 Task: Create a sub task Design and Implement Solution for the task  Create a new online platform for online gaming tournaments in the project BarTech , assign it to team member softage.1@softage.net and update the status of the sub task to  Off Track , set the priority of the sub task to High
Action: Mouse moved to (260, 416)
Screenshot: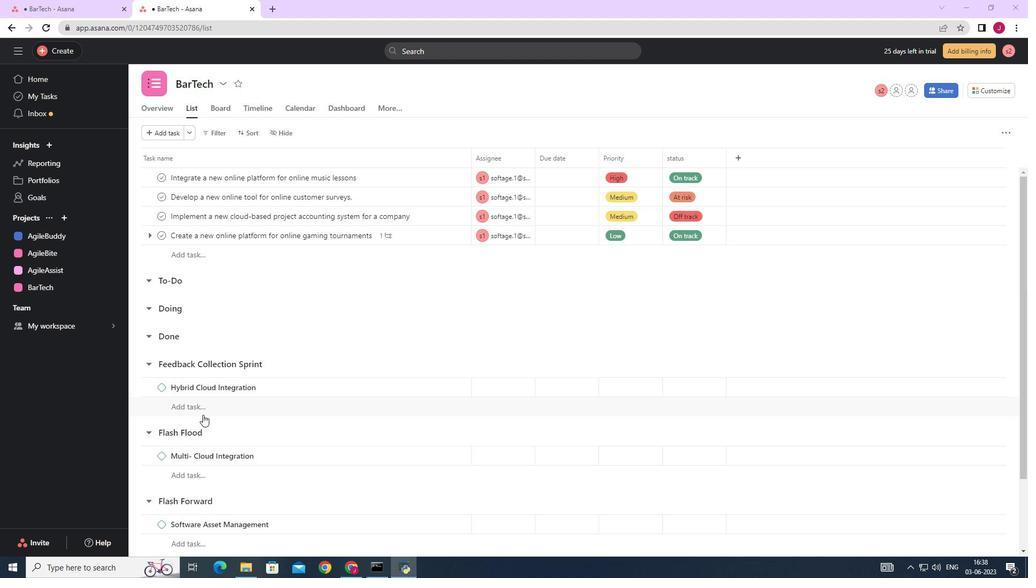 
Action: Mouse scrolled (259, 415) with delta (0, 0)
Screenshot: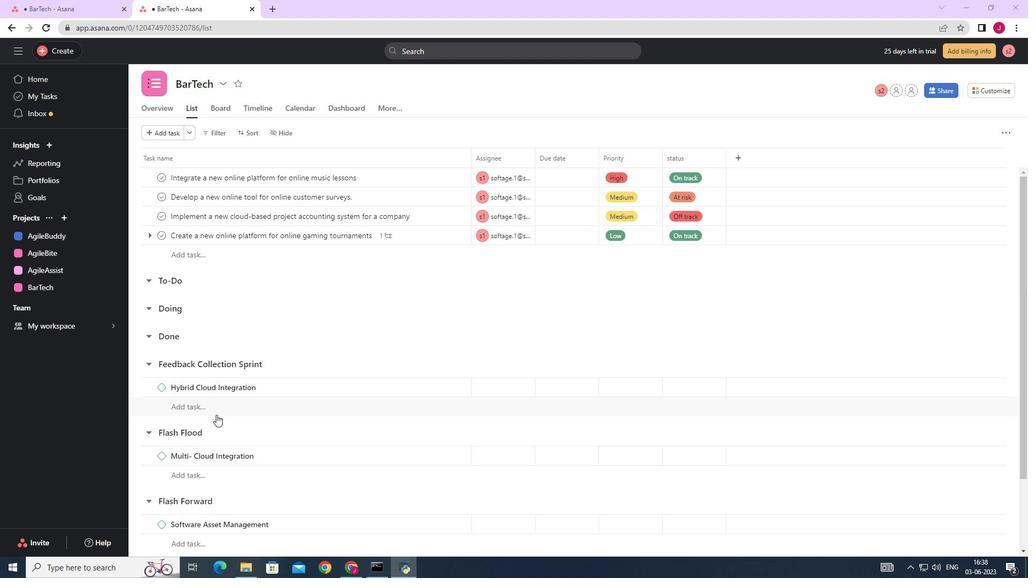 
Action: Mouse scrolled (260, 415) with delta (0, 0)
Screenshot: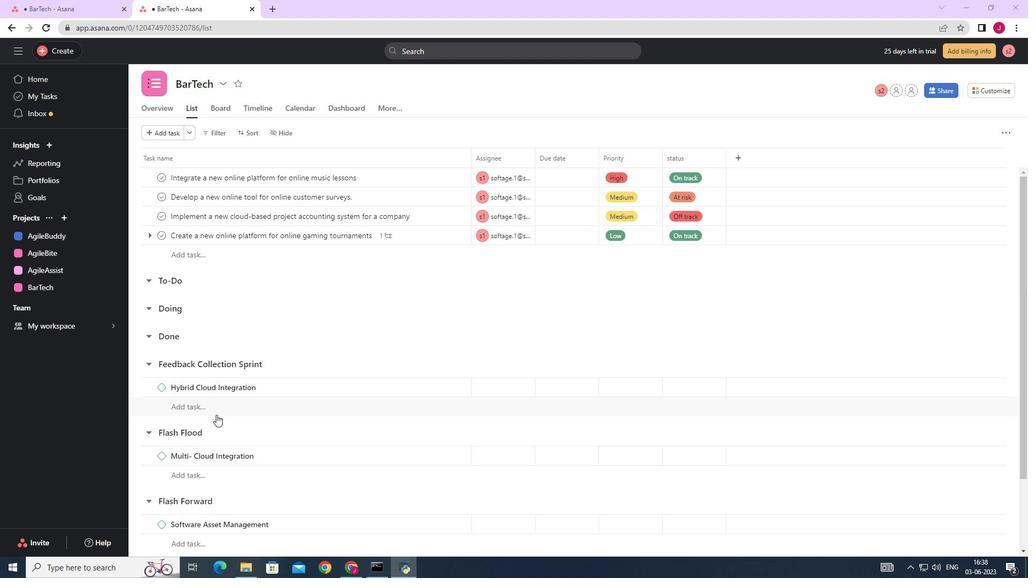 
Action: Mouse scrolled (260, 415) with delta (0, 0)
Screenshot: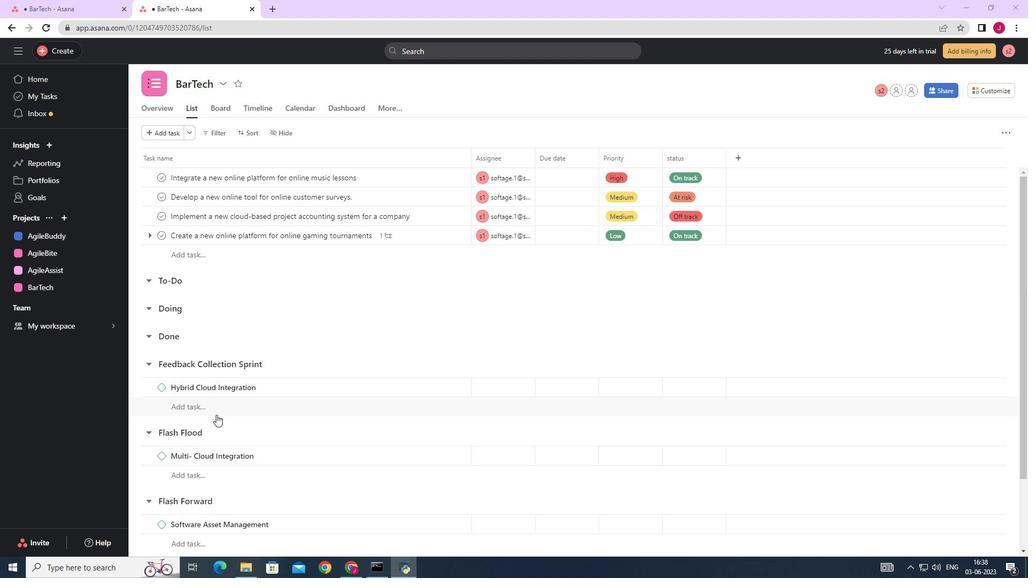 
Action: Mouse scrolled (260, 415) with delta (0, 0)
Screenshot: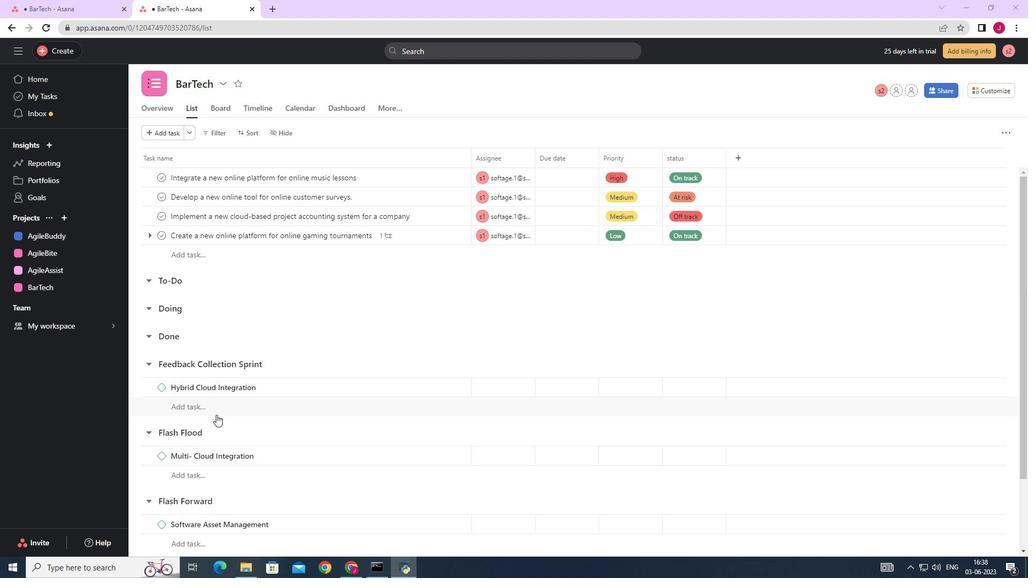 
Action: Mouse scrolled (260, 415) with delta (0, 0)
Screenshot: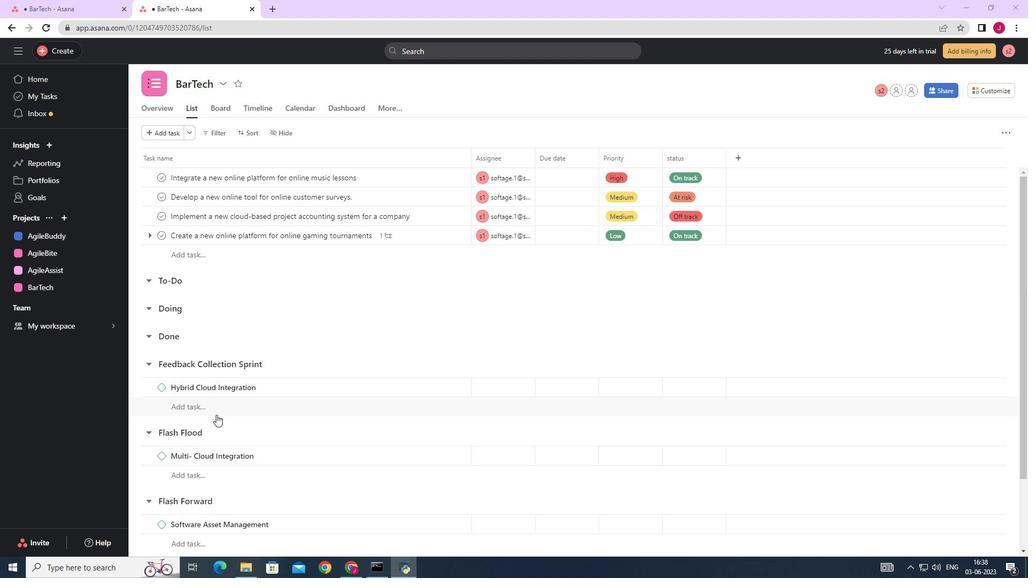 
Action: Mouse moved to (289, 395)
Screenshot: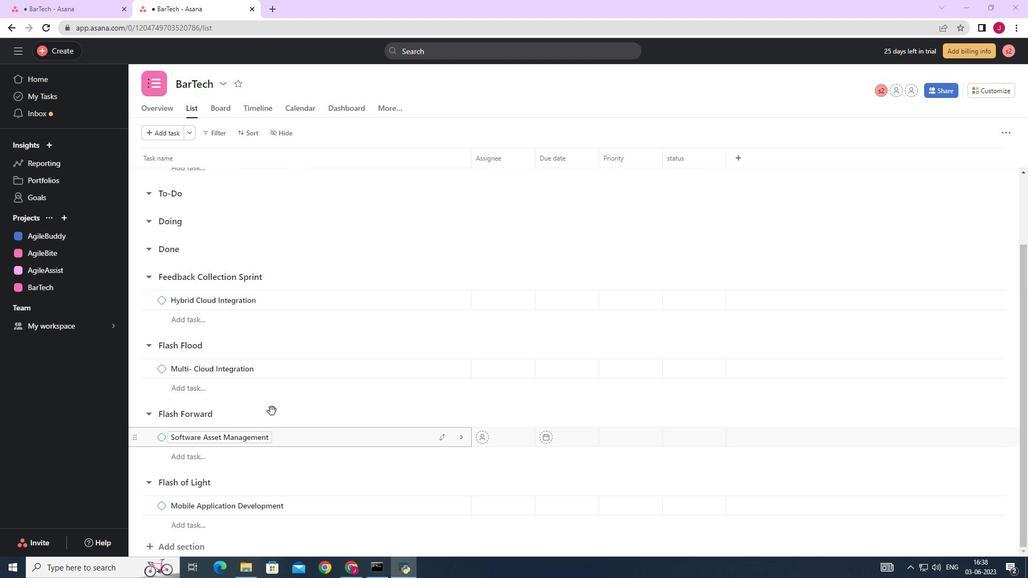 
Action: Mouse scrolled (289, 394) with delta (0, 0)
Screenshot: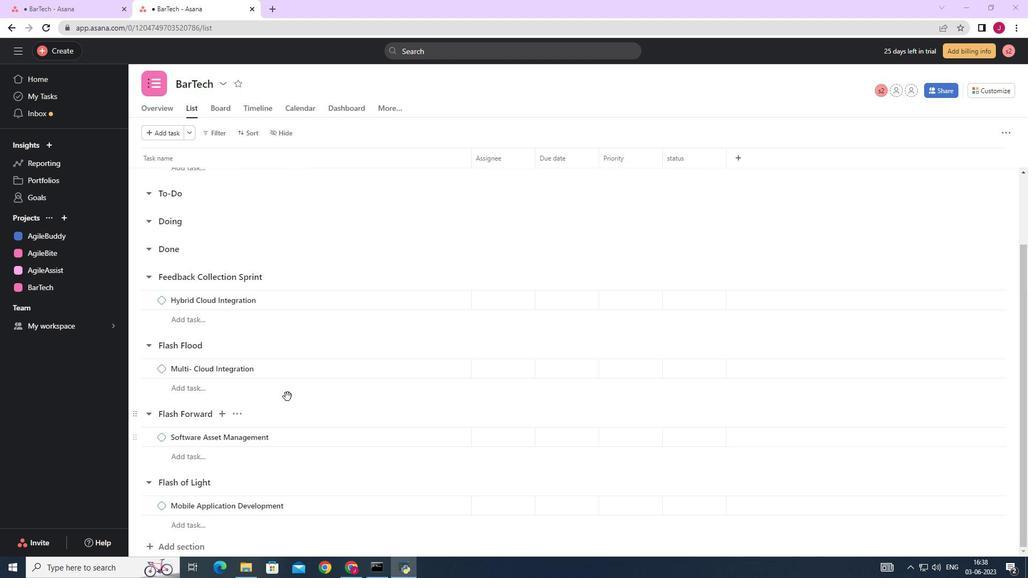 
Action: Mouse moved to (290, 395)
Screenshot: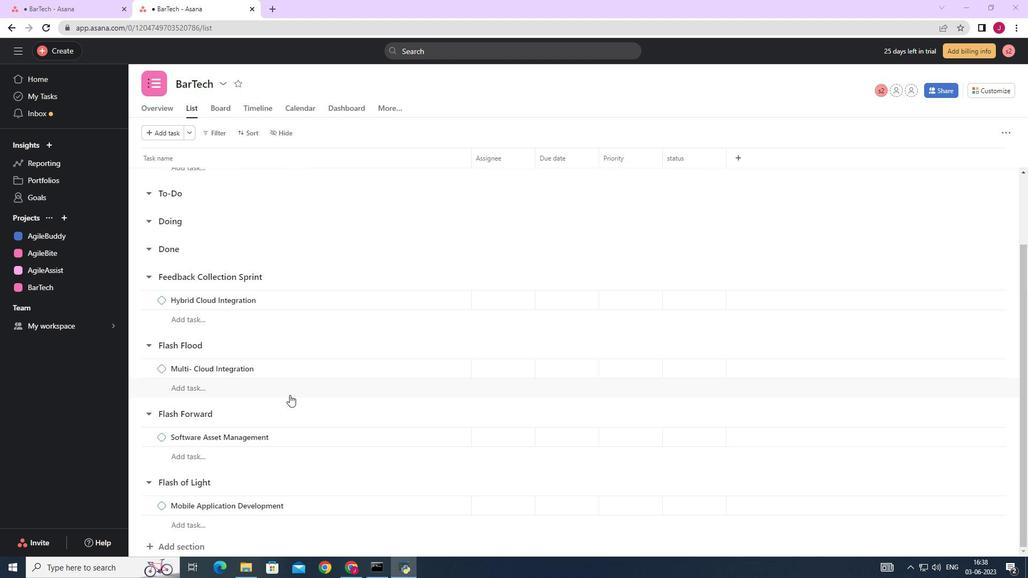 
Action: Mouse scrolled (290, 394) with delta (0, 0)
Screenshot: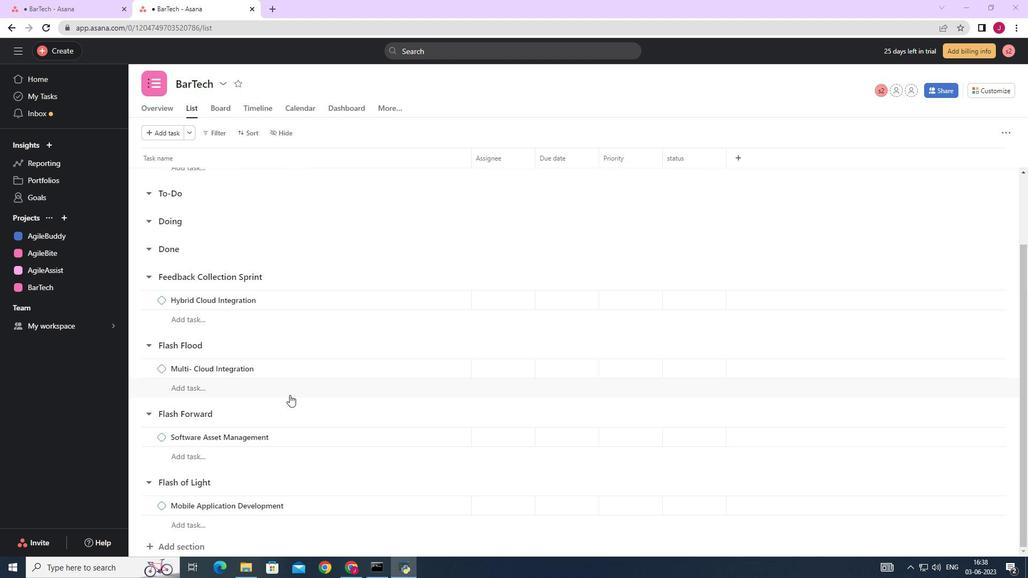
Action: Mouse scrolled (290, 394) with delta (0, 0)
Screenshot: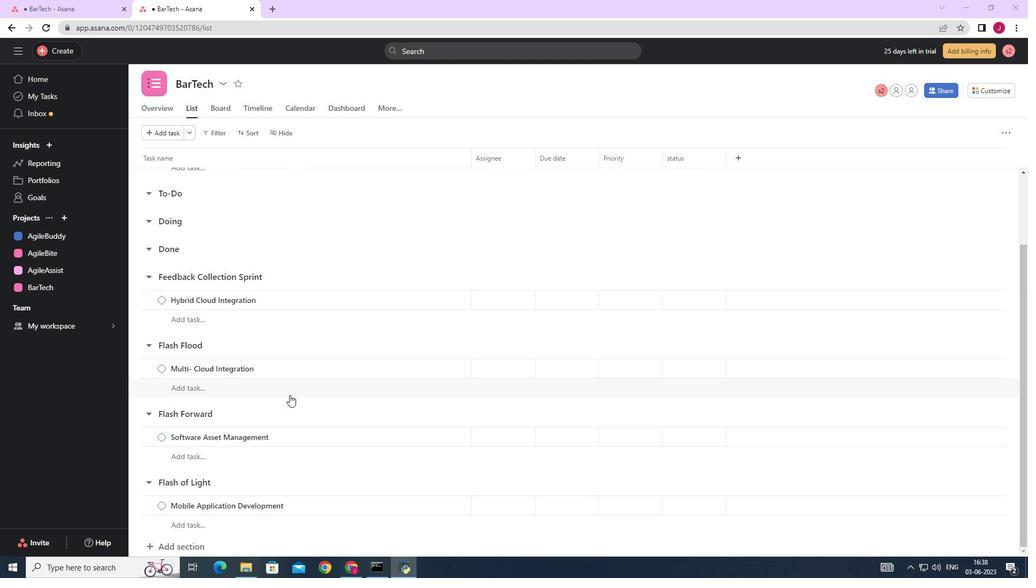 
Action: Mouse moved to (290, 389)
Screenshot: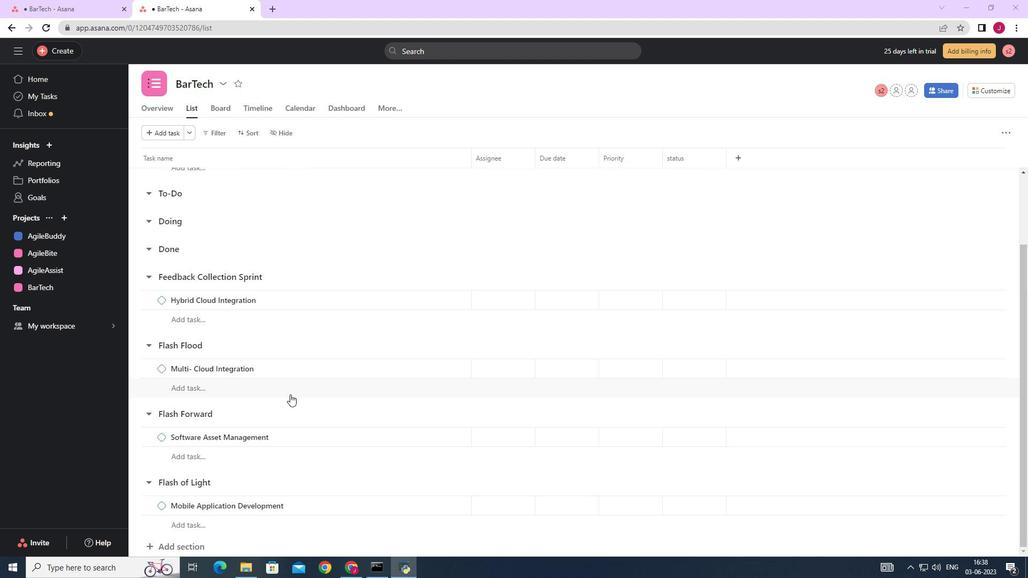 
Action: Mouse scrolled (290, 390) with delta (0, 0)
Screenshot: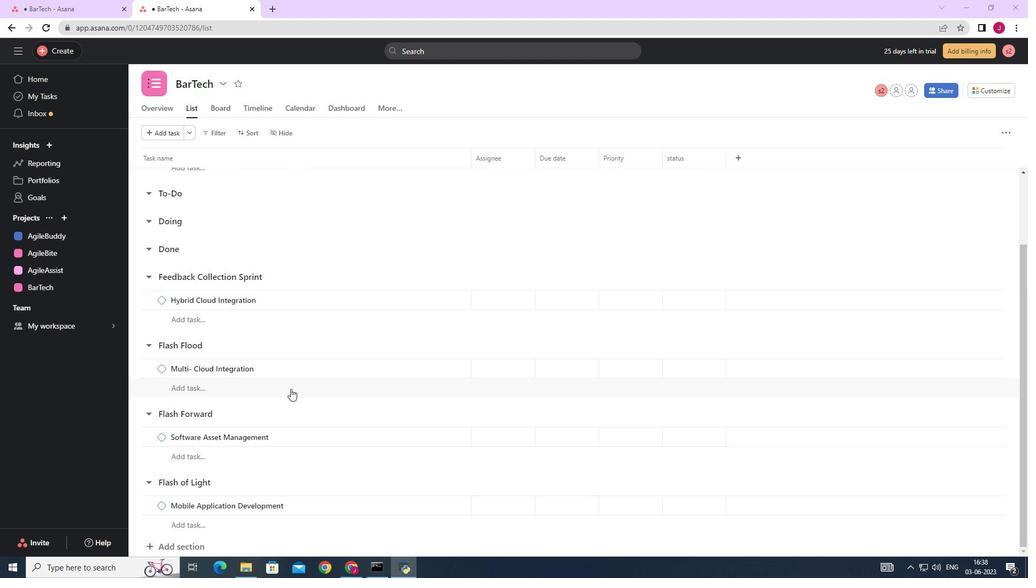 
Action: Mouse scrolled (290, 390) with delta (0, 0)
Screenshot: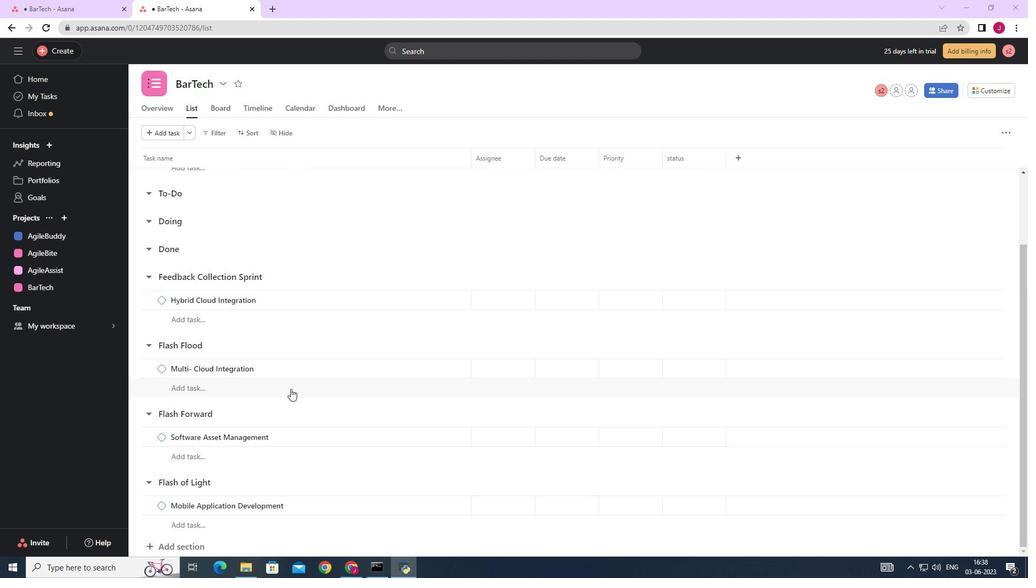 
Action: Mouse scrolled (290, 390) with delta (0, 0)
Screenshot: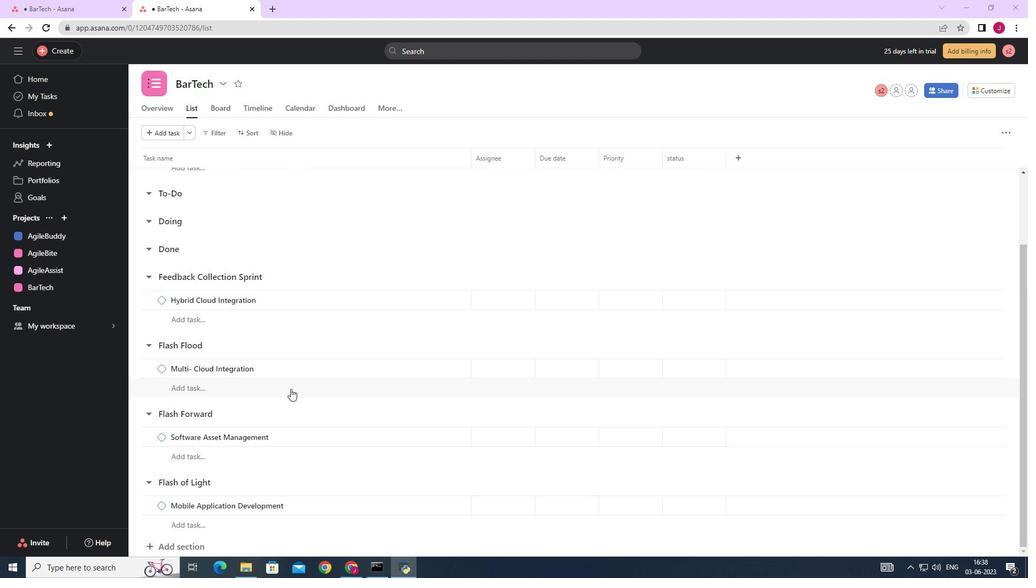 
Action: Mouse moved to (424, 237)
Screenshot: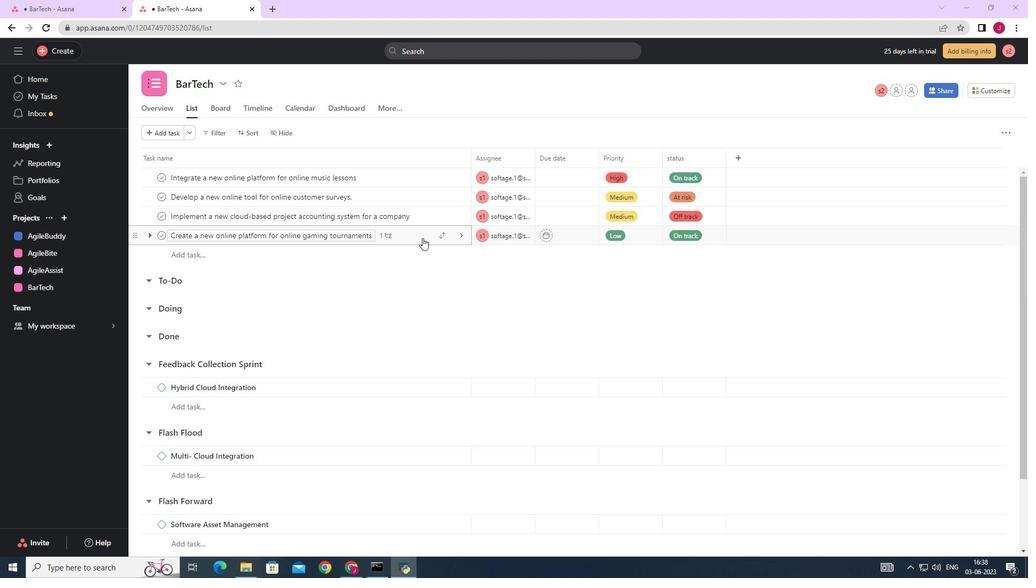 
Action: Mouse pressed left at (424, 237)
Screenshot: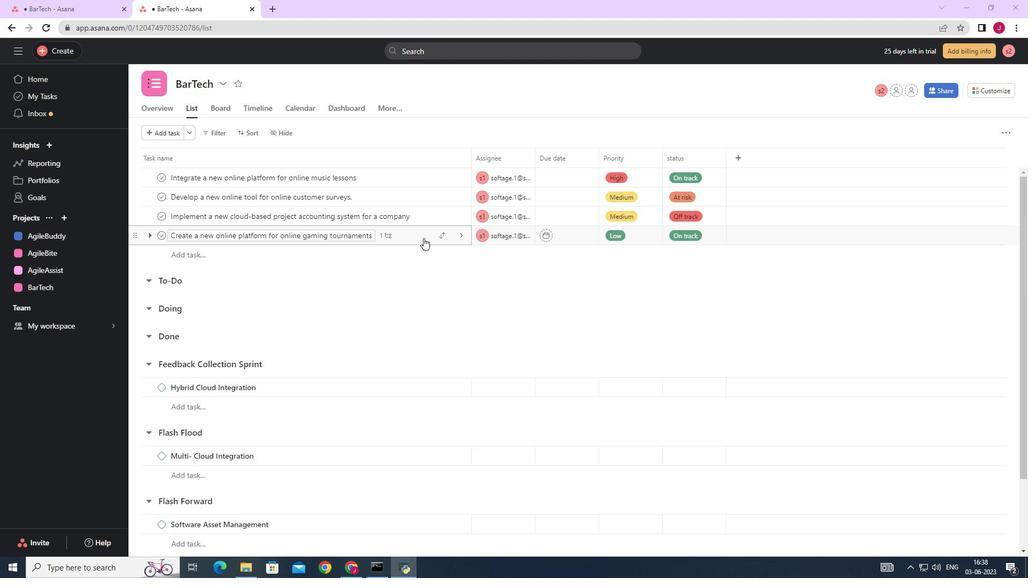 
Action: Mouse moved to (913, 367)
Screenshot: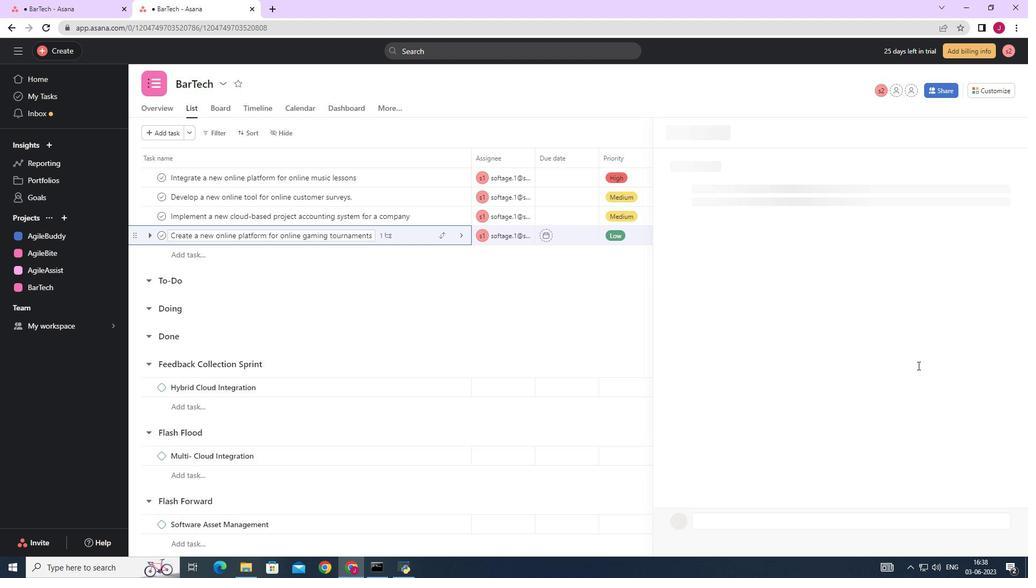 
Action: Mouse scrolled (916, 365) with delta (0, 0)
Screenshot: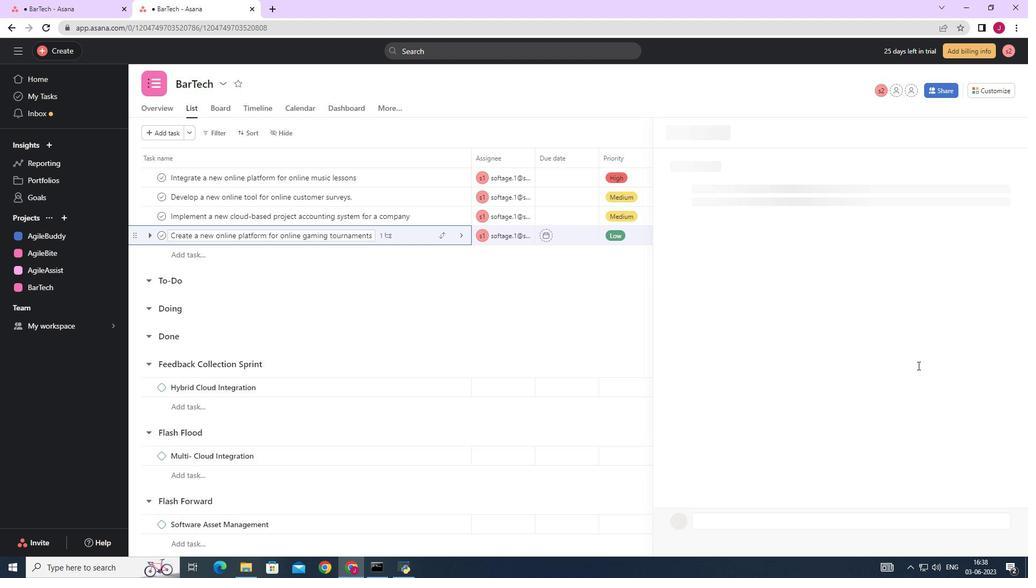 
Action: Mouse moved to (913, 367)
Screenshot: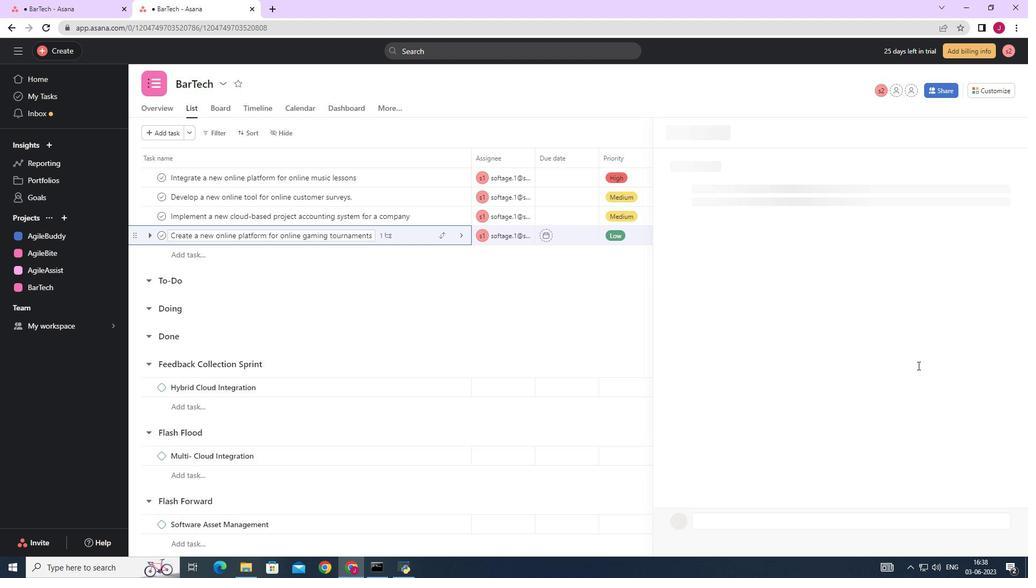 
Action: Mouse scrolled (913, 366) with delta (0, 0)
Screenshot: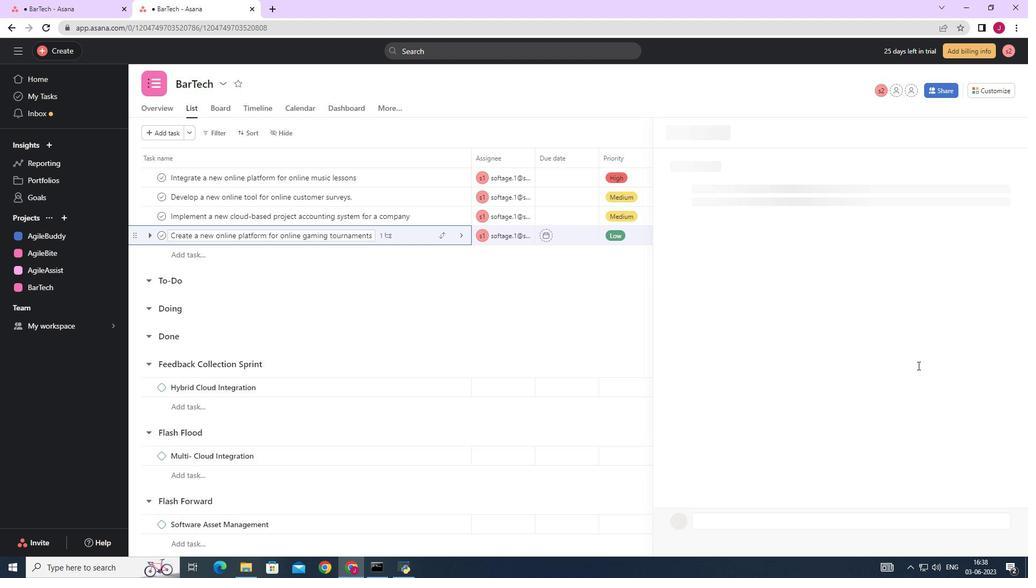 
Action: Mouse scrolled (913, 366) with delta (0, 0)
Screenshot: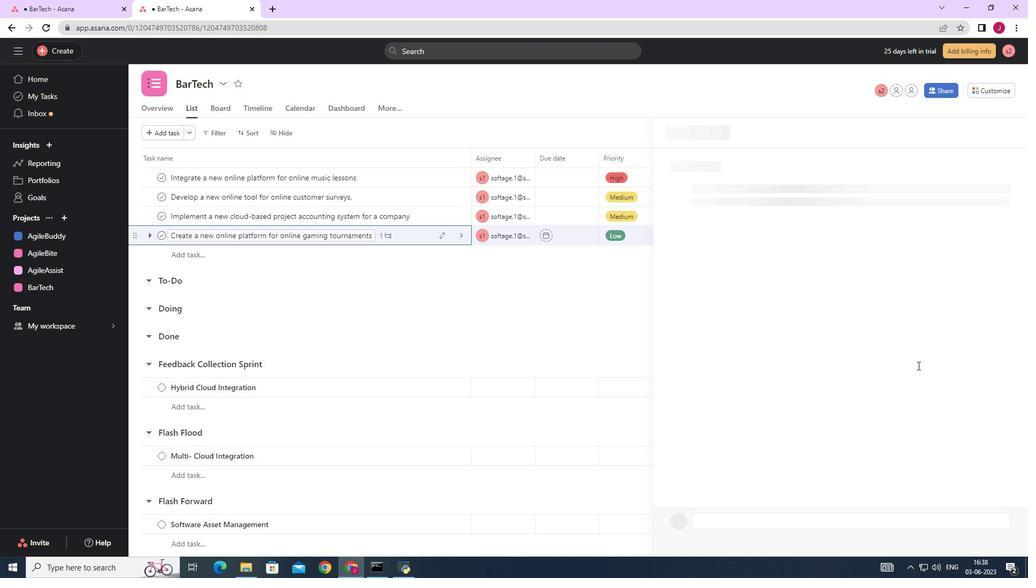 
Action: Mouse scrolled (913, 366) with delta (0, 0)
Screenshot: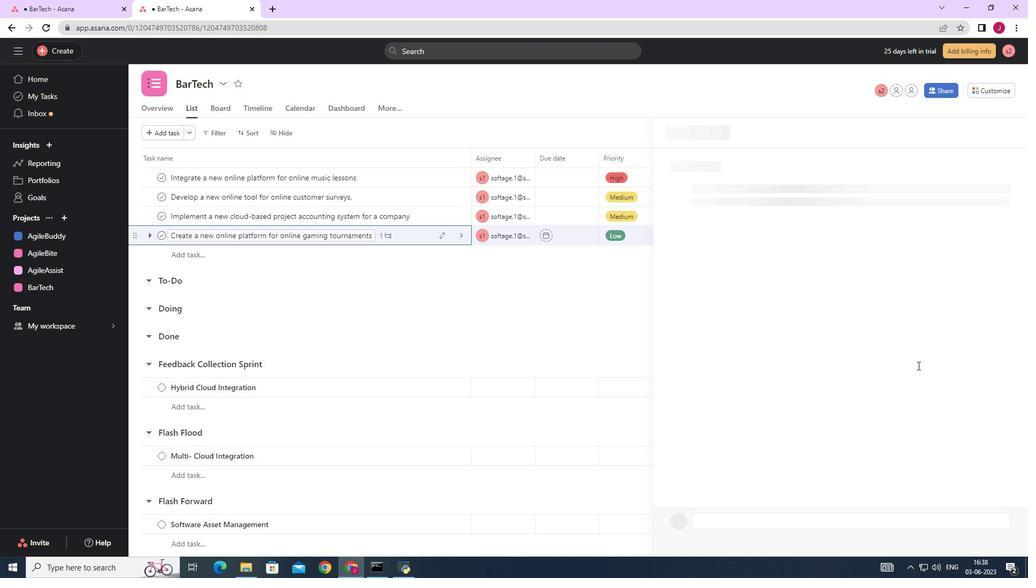 
Action: Mouse moved to (911, 367)
Screenshot: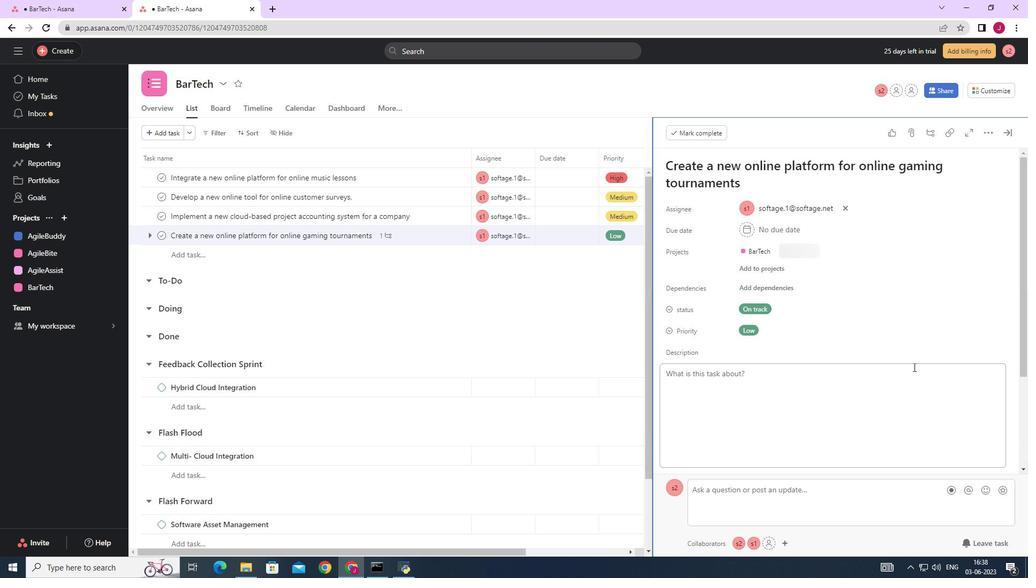 
Action: Mouse scrolled (911, 366) with delta (0, 0)
Screenshot: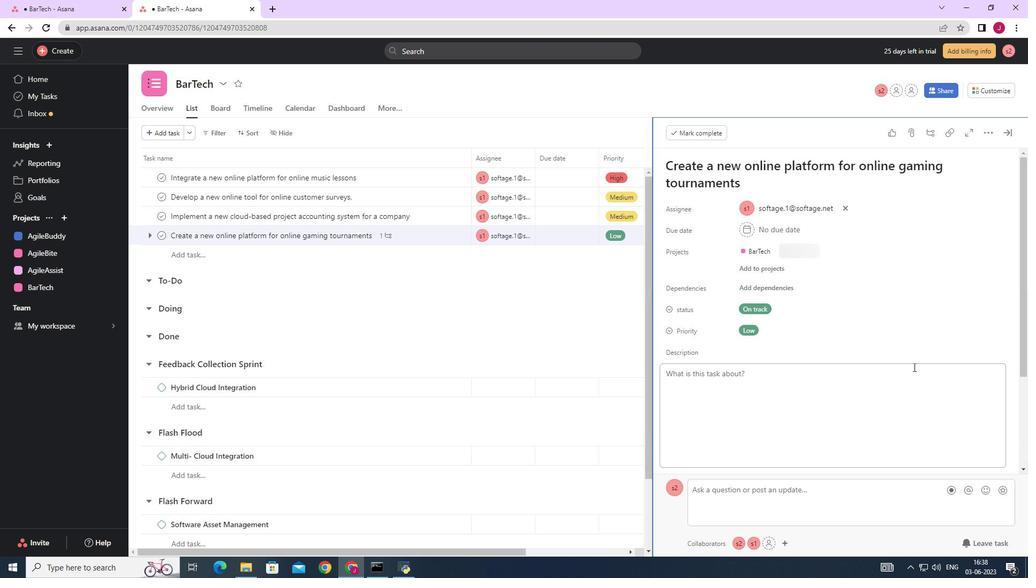 
Action: Mouse moved to (707, 391)
Screenshot: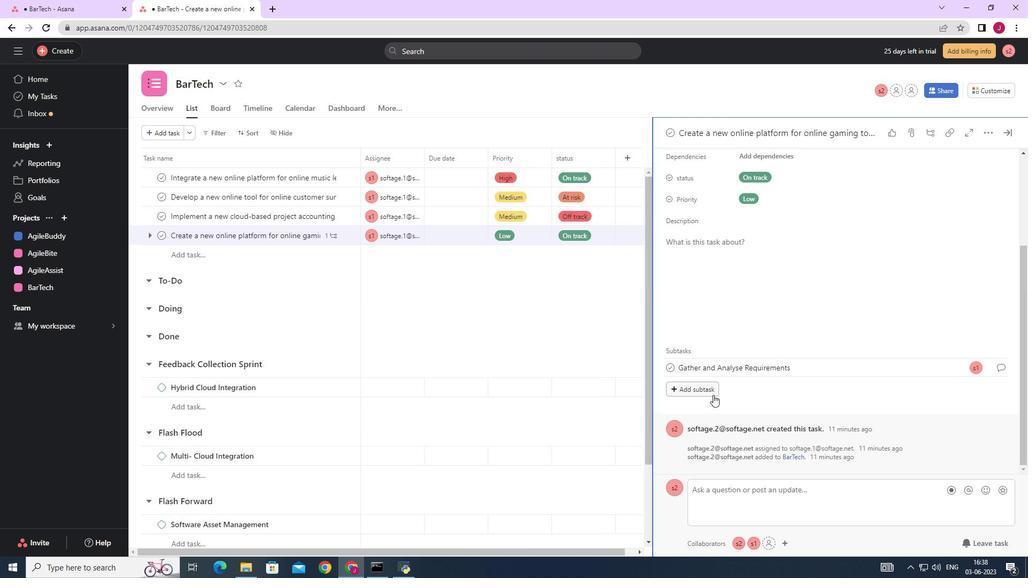 
Action: Mouse pressed left at (707, 391)
Screenshot: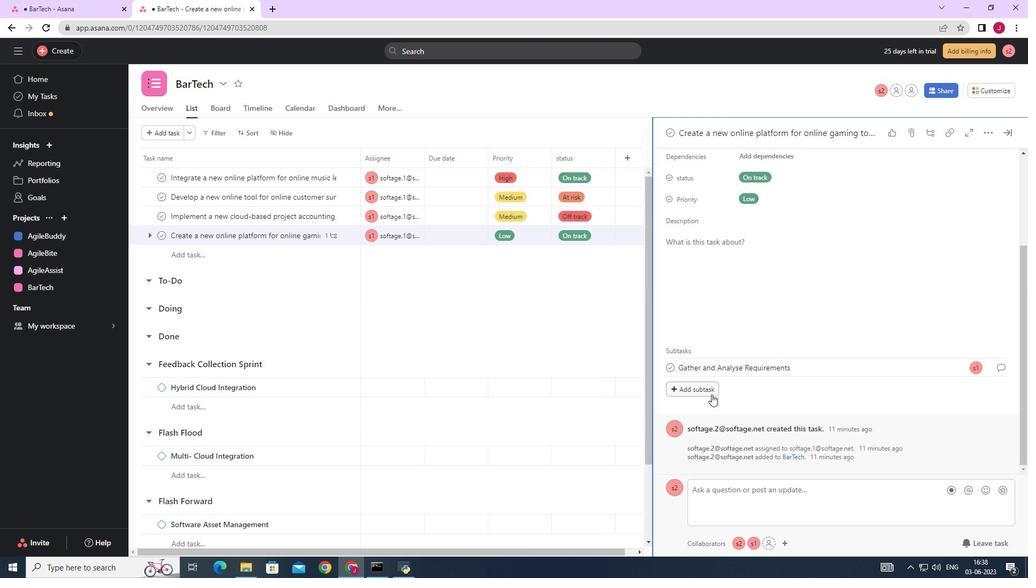 
Action: Mouse moved to (700, 365)
Screenshot: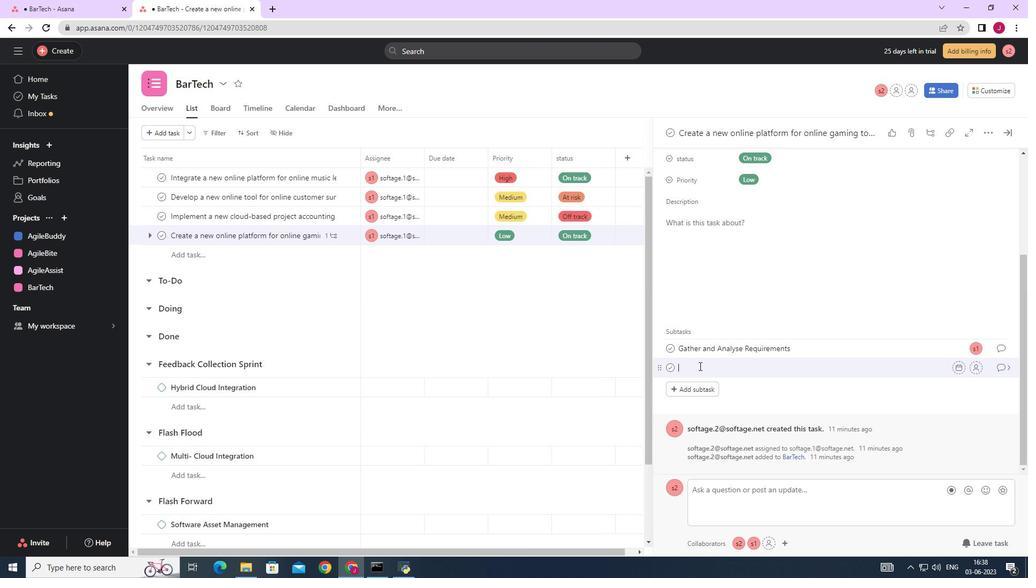 
Action: Key pressed <Key.caps_lock>D<Key.caps_lock>esign<Key.space>and<Key.space><Key.caps_lock>I<Key.caps_lock>mplement<Key.space><Key.caps_lock>S<Key.caps_lock>olution
Screenshot: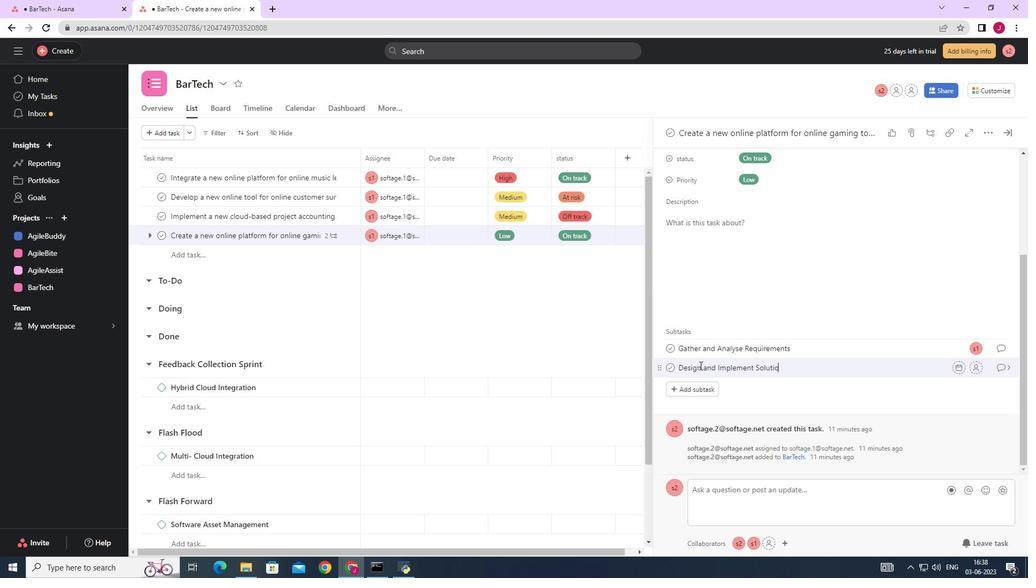 
Action: Mouse moved to (975, 368)
Screenshot: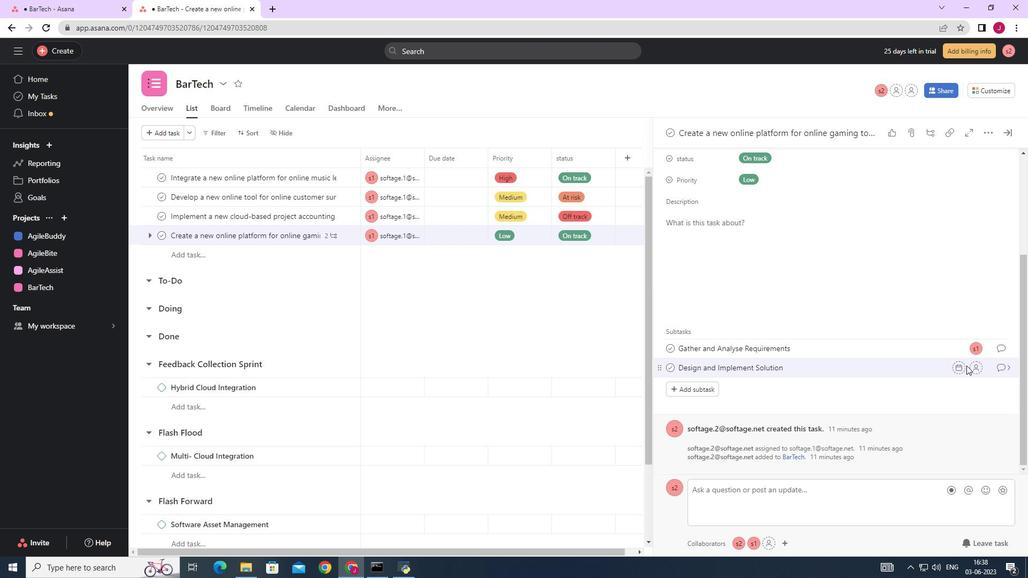 
Action: Mouse pressed left at (975, 368)
Screenshot: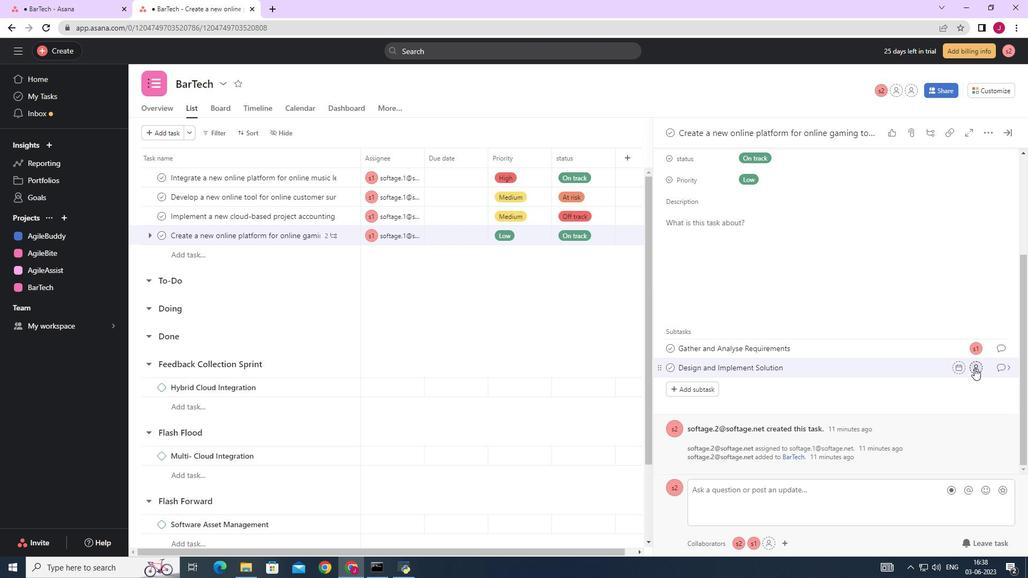 
Action: Mouse moved to (820, 413)
Screenshot: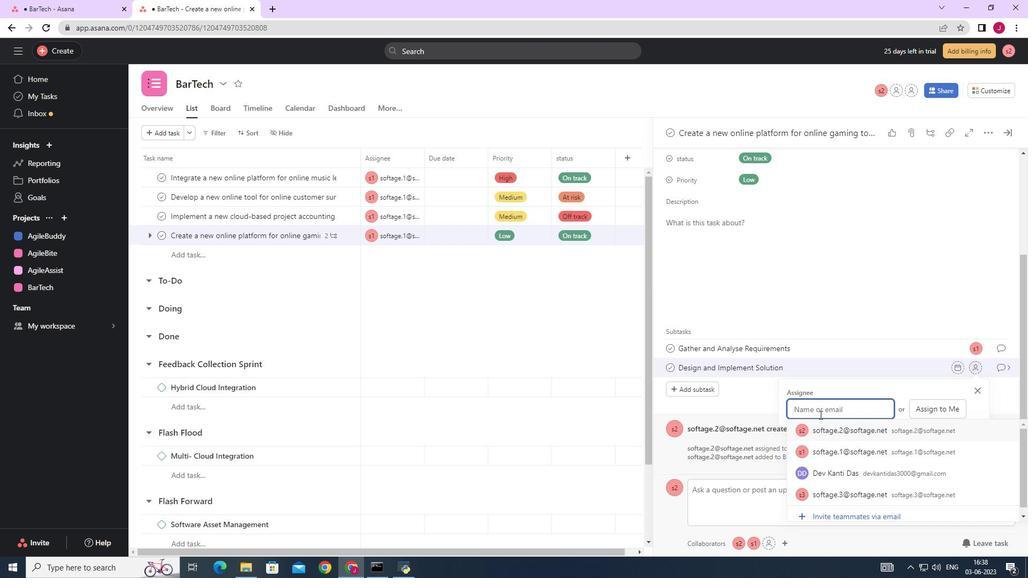 
Action: Key pressed softage.1
Screenshot: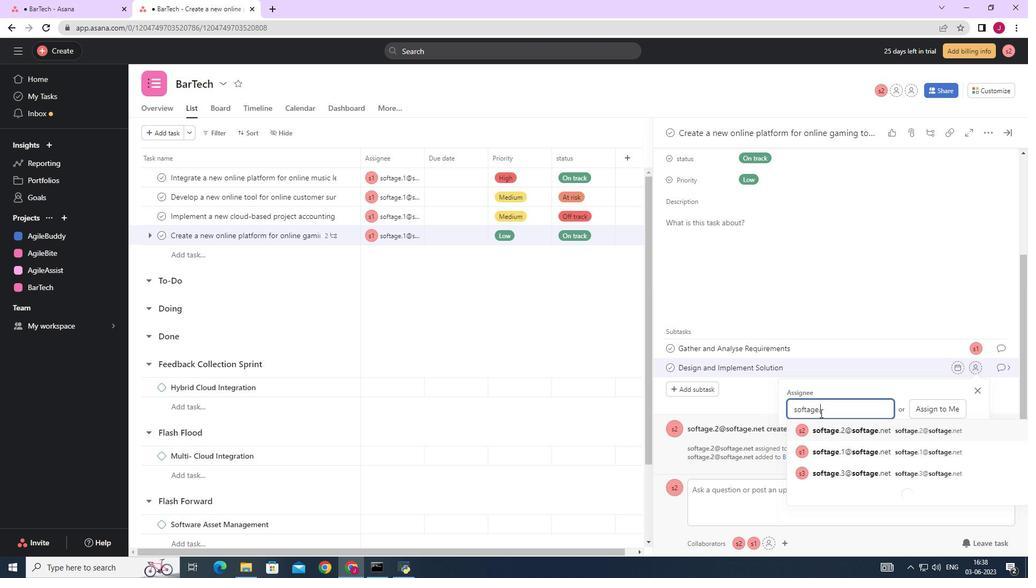 
Action: Mouse moved to (841, 431)
Screenshot: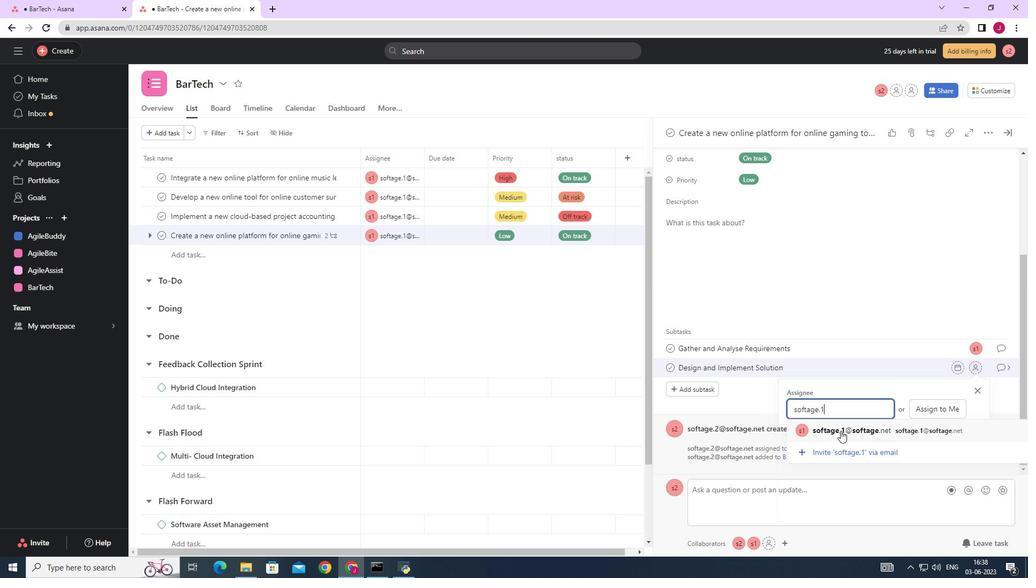 
Action: Mouse pressed left at (841, 431)
Screenshot: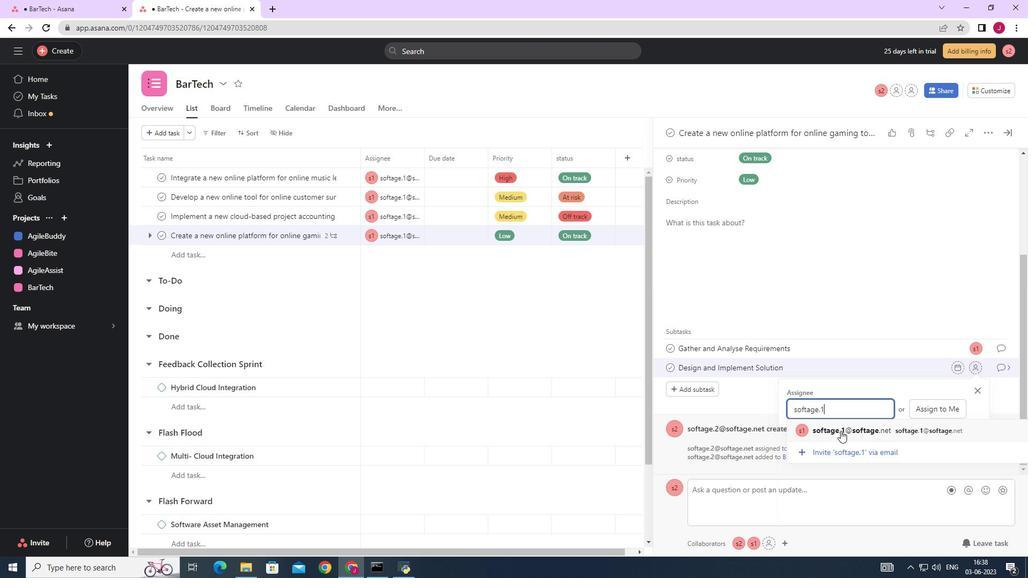 
Action: Mouse moved to (1007, 368)
Screenshot: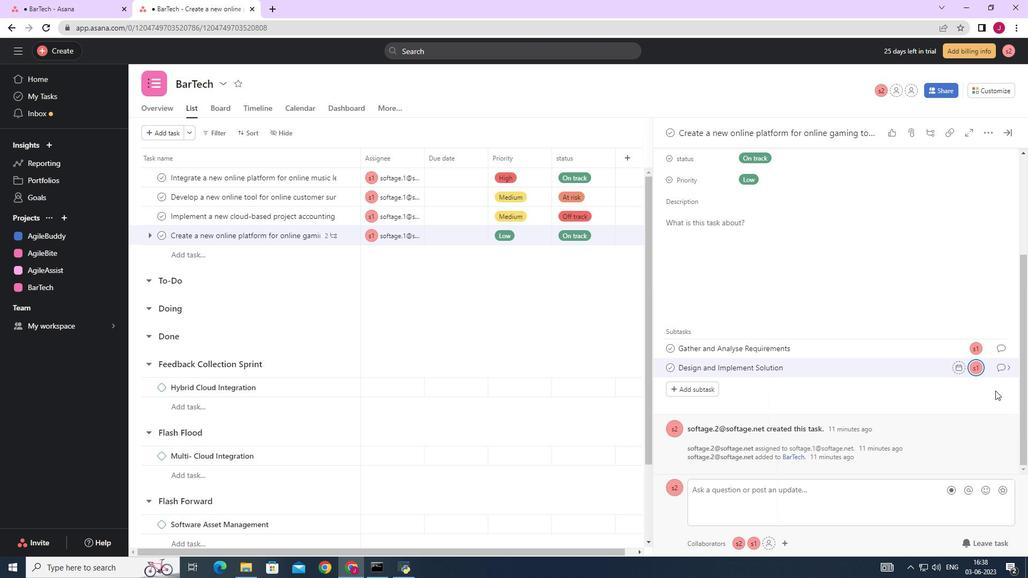 
Action: Mouse pressed left at (1007, 368)
Screenshot: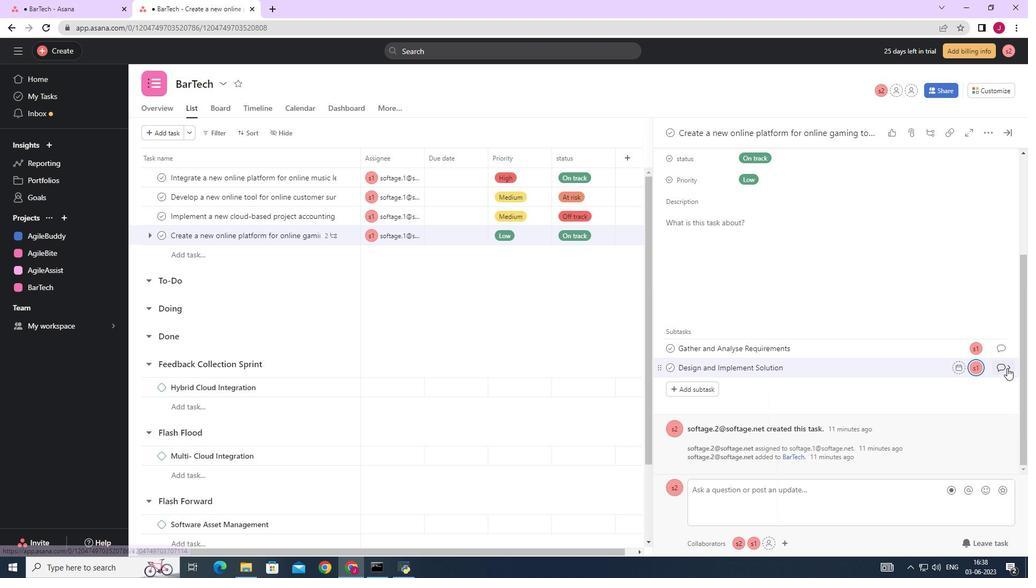 
Action: Mouse moved to (692, 285)
Screenshot: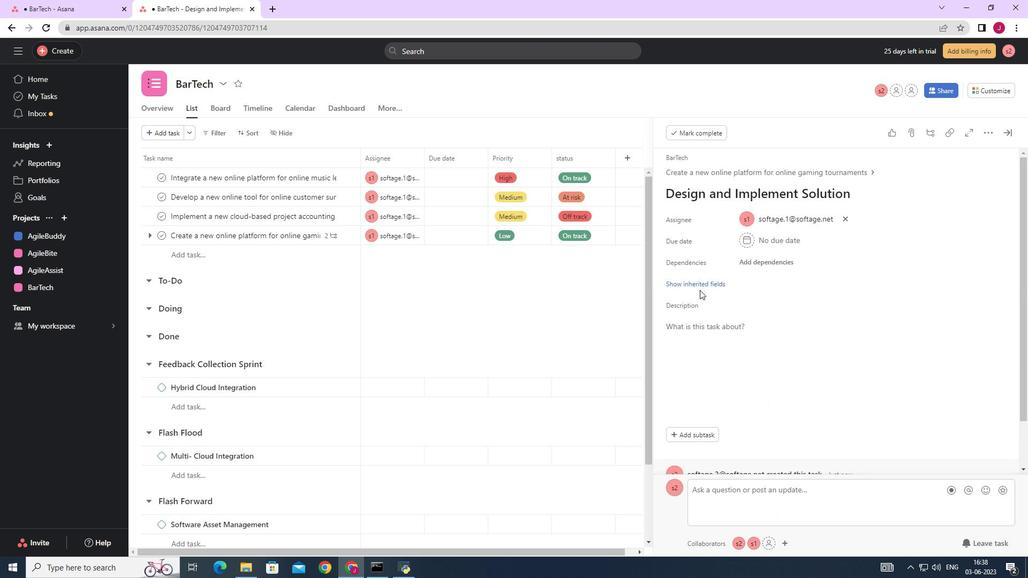 
Action: Mouse pressed left at (692, 285)
Screenshot: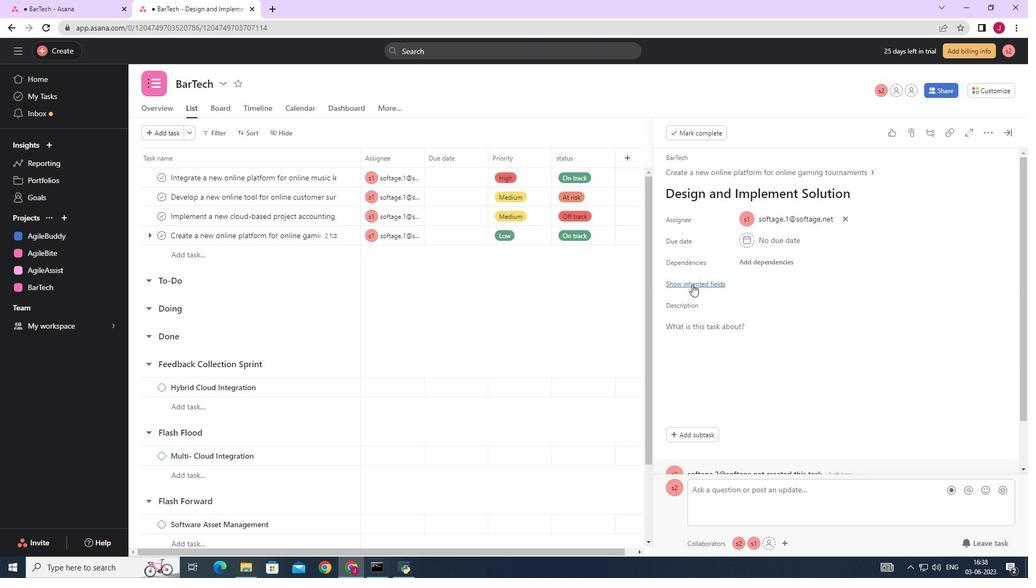 
Action: Mouse moved to (737, 308)
Screenshot: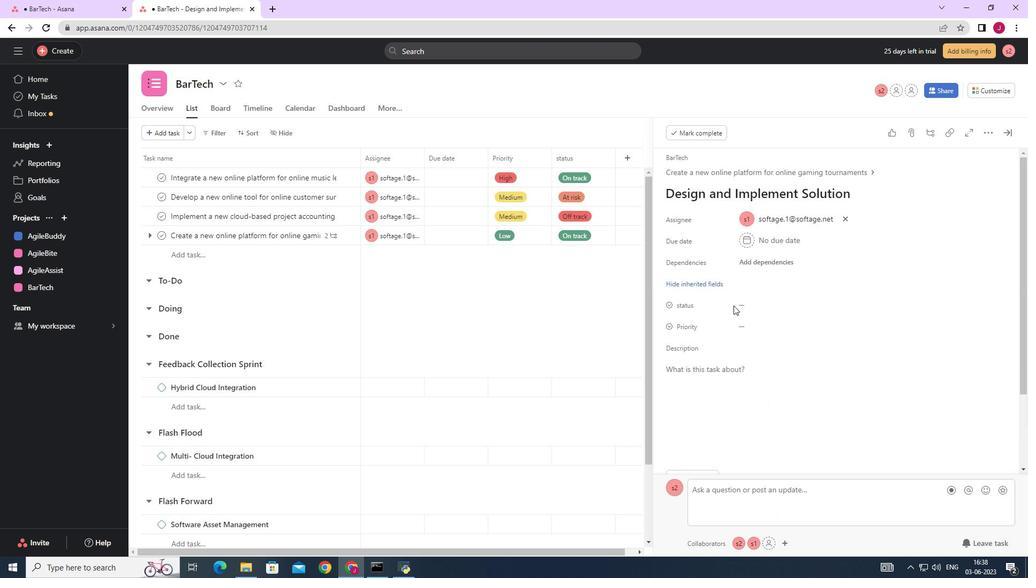 
Action: Mouse pressed left at (737, 308)
Screenshot: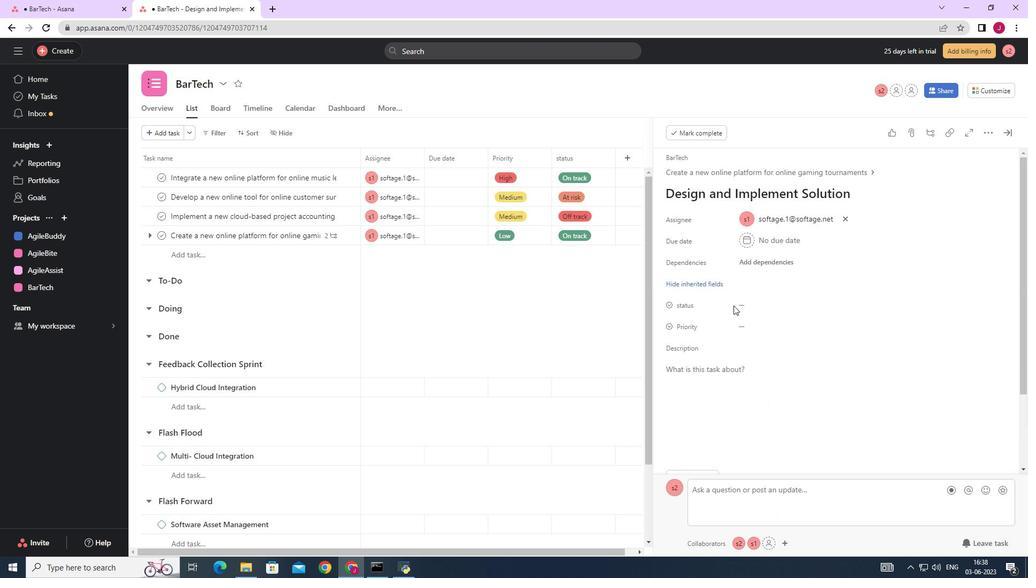 
Action: Mouse moved to (777, 362)
Screenshot: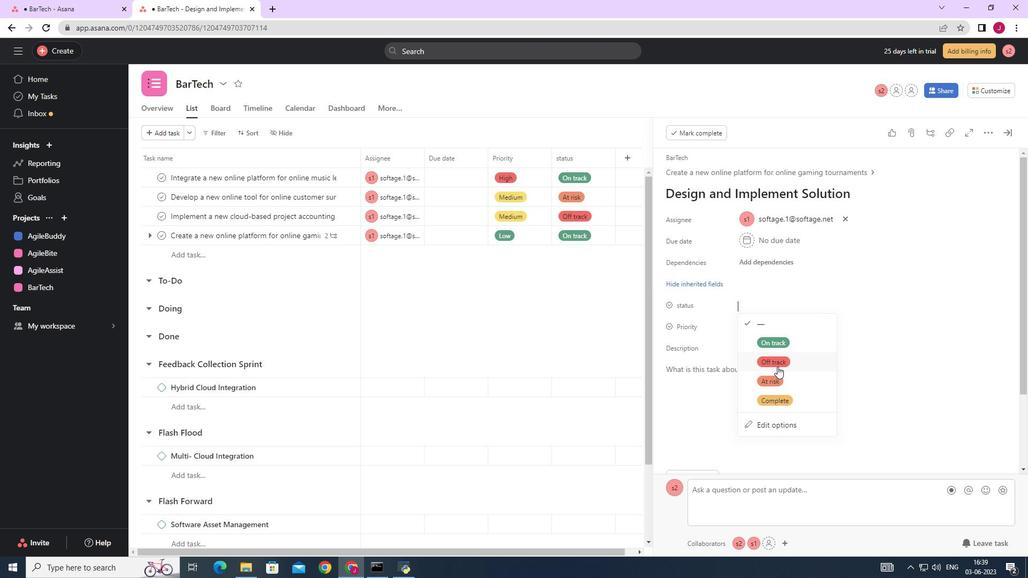 
Action: Mouse pressed left at (777, 362)
Screenshot: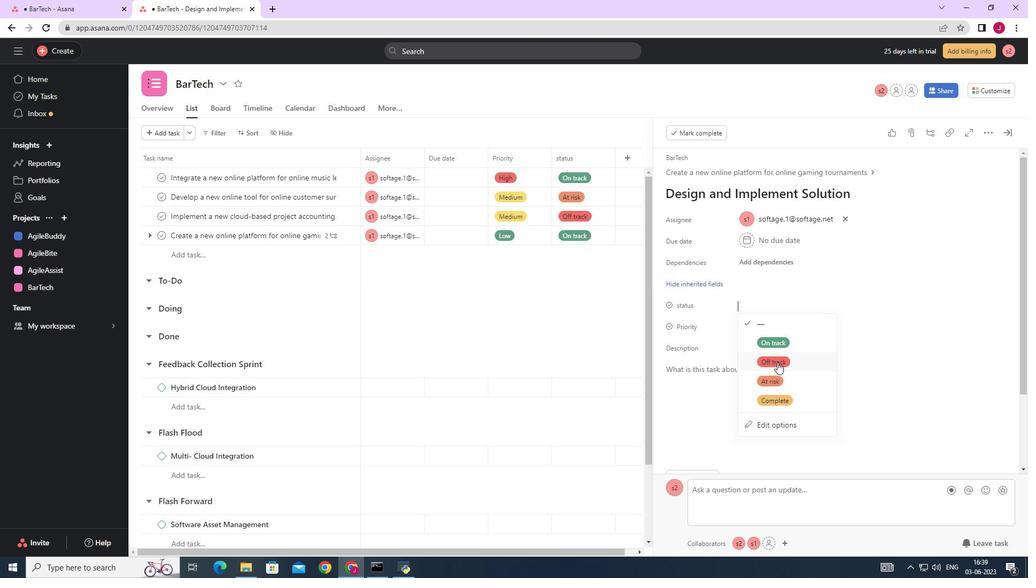 
Action: Mouse moved to (750, 325)
Screenshot: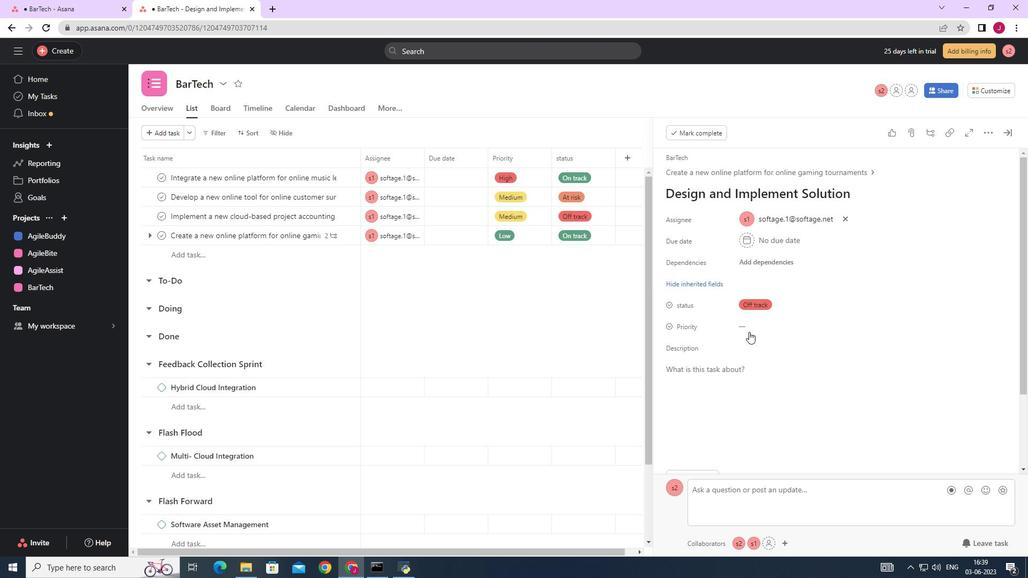 
Action: Mouse pressed left at (750, 325)
Screenshot: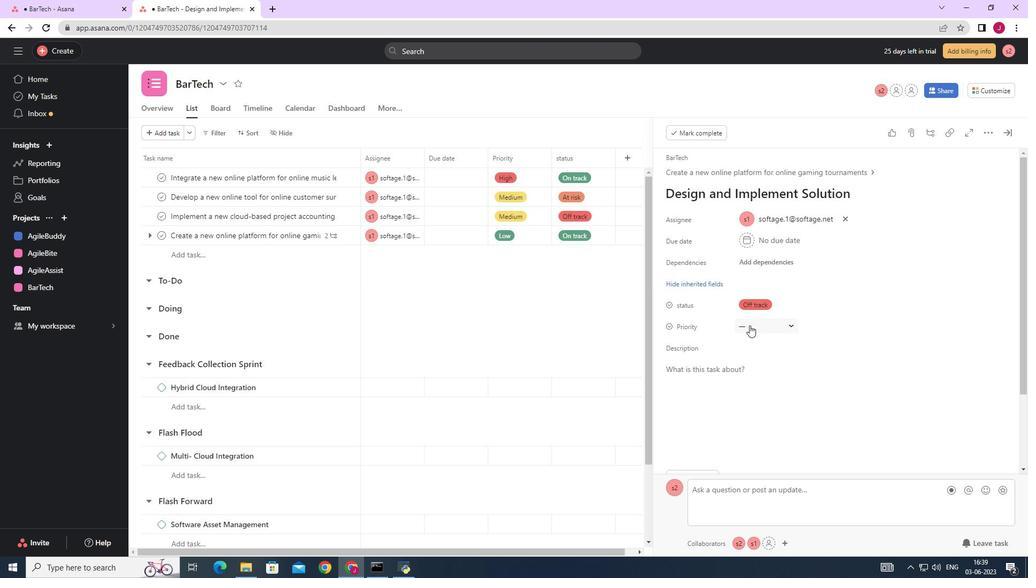 
Action: Mouse moved to (771, 359)
Screenshot: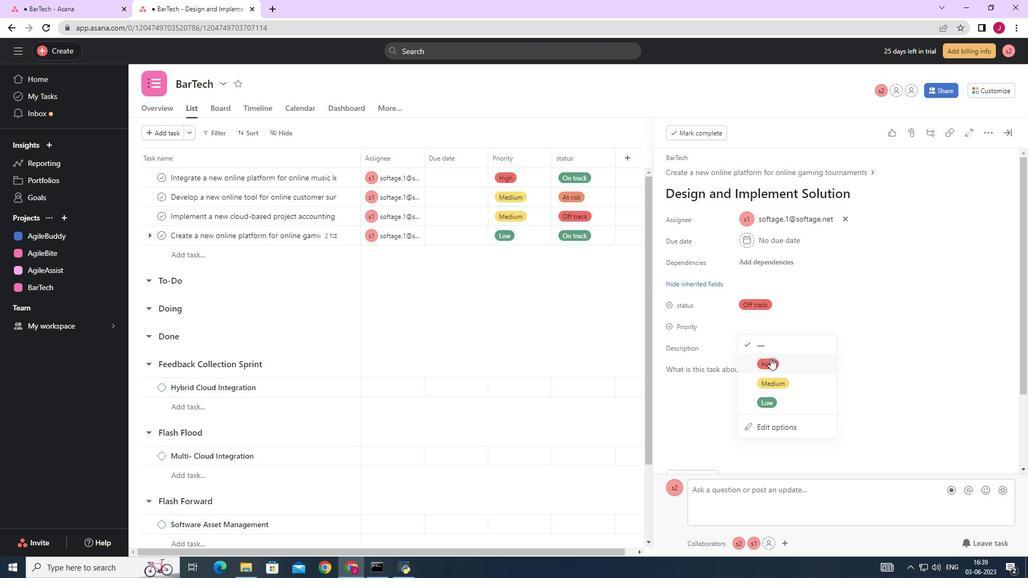 
Action: Mouse pressed left at (771, 359)
Screenshot: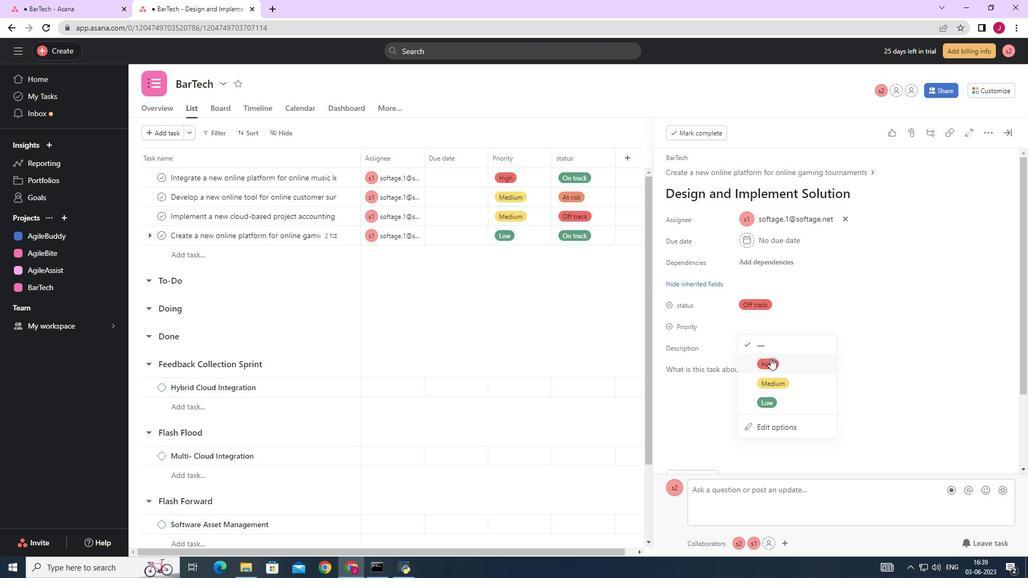 
Action: Mouse moved to (1005, 132)
Screenshot: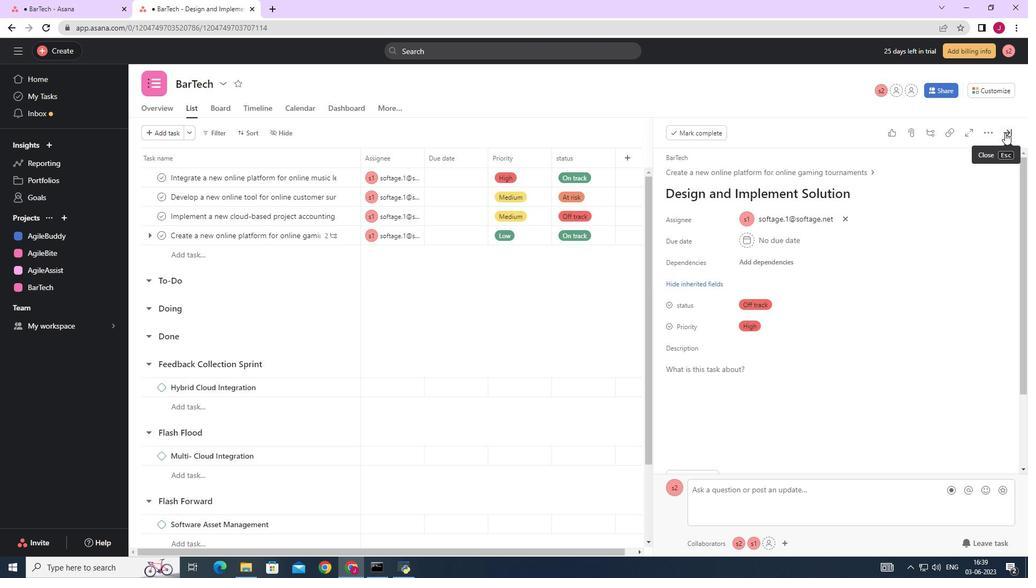 
Action: Mouse pressed left at (1005, 132)
Screenshot: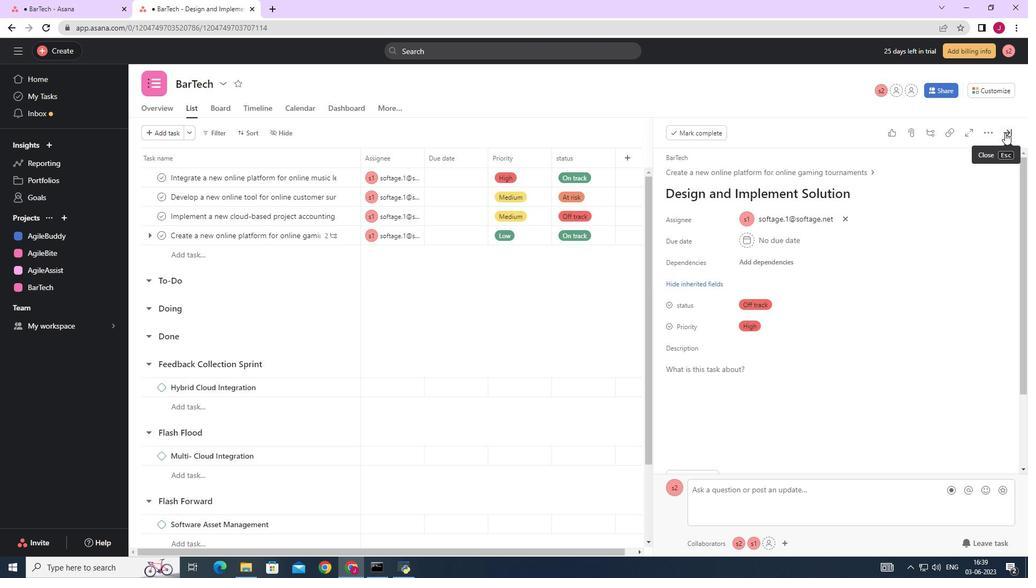 
Action: Mouse moved to (946, 180)
Screenshot: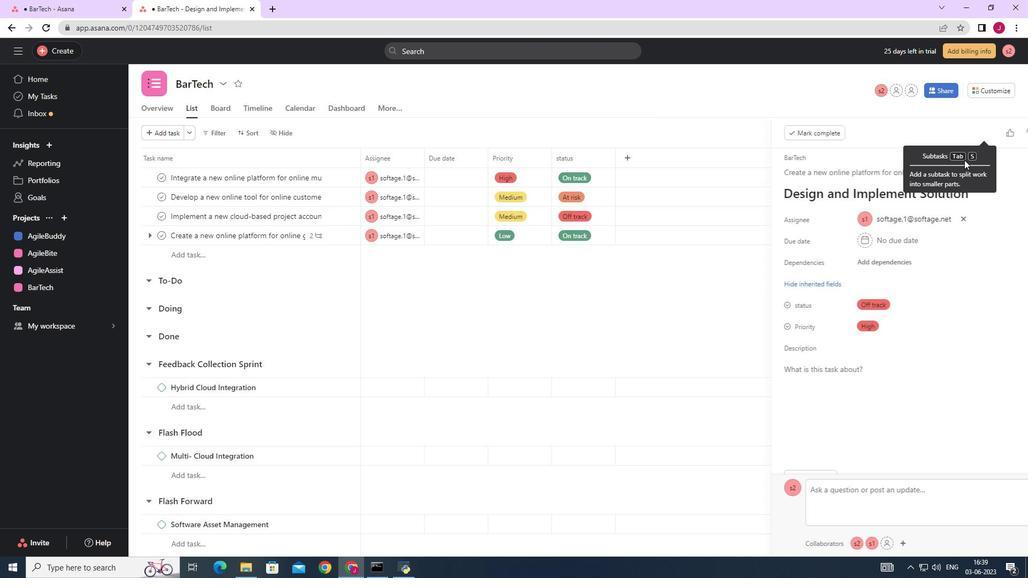 
